 Task: Enable "End current position as of now".
Action: Mouse moved to (760, 101)
Screenshot: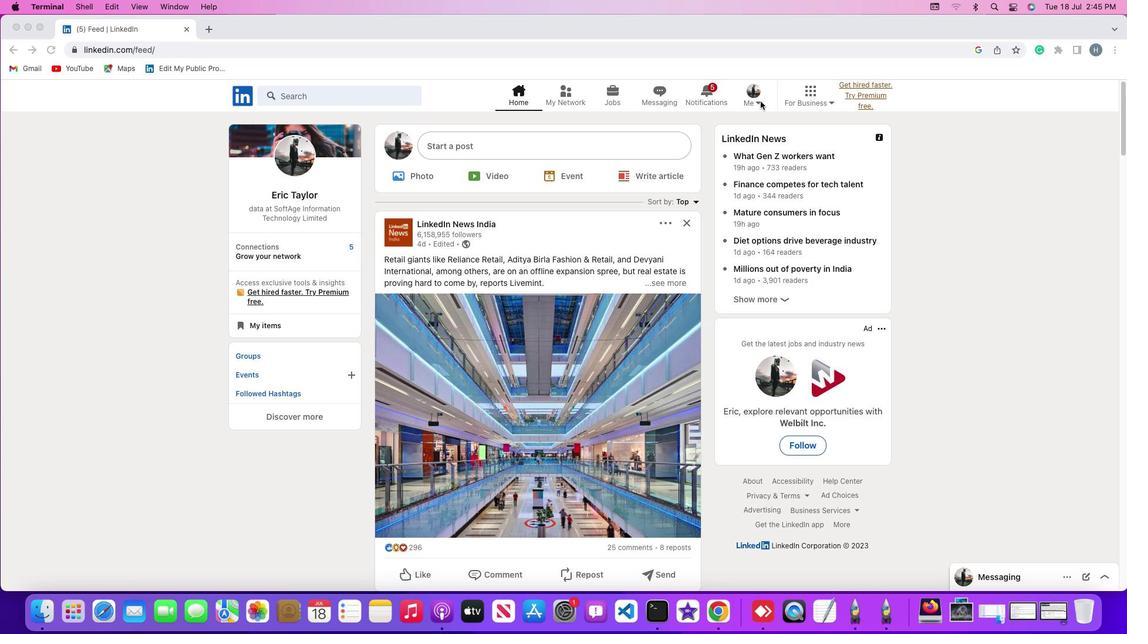 
Action: Mouse pressed left at (760, 101)
Screenshot: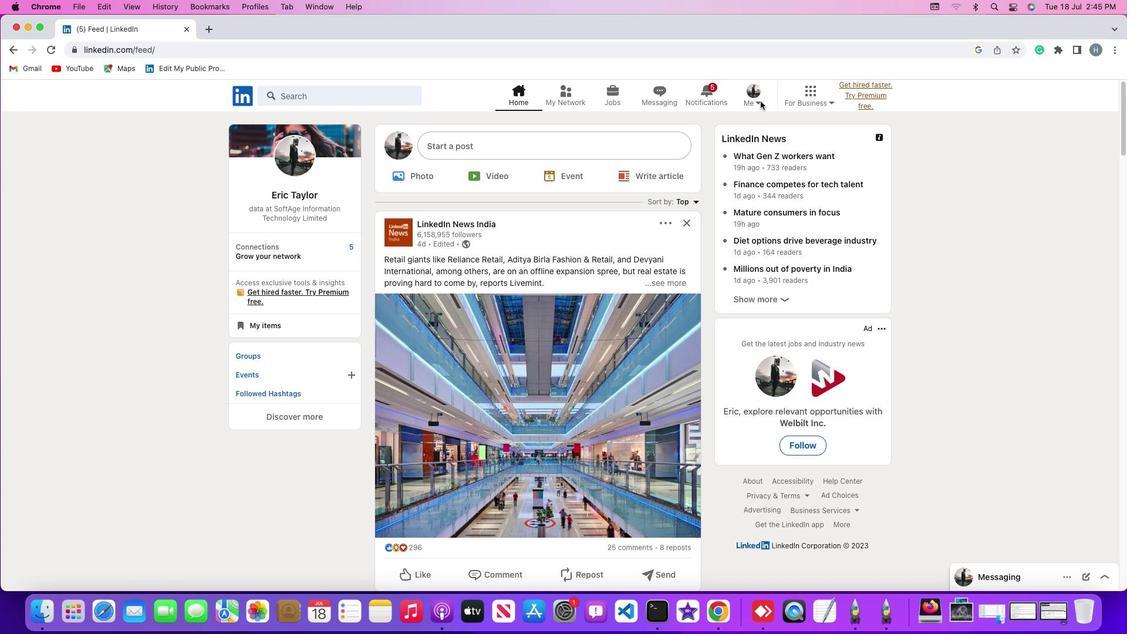 
Action: Mouse moved to (758, 103)
Screenshot: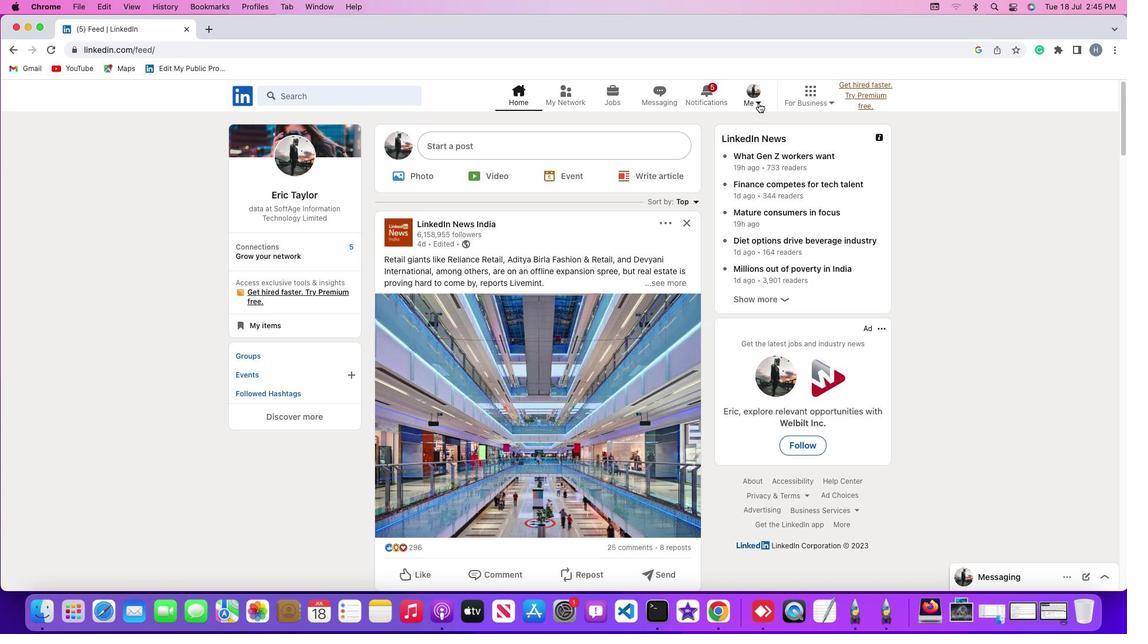 
Action: Mouse pressed left at (758, 103)
Screenshot: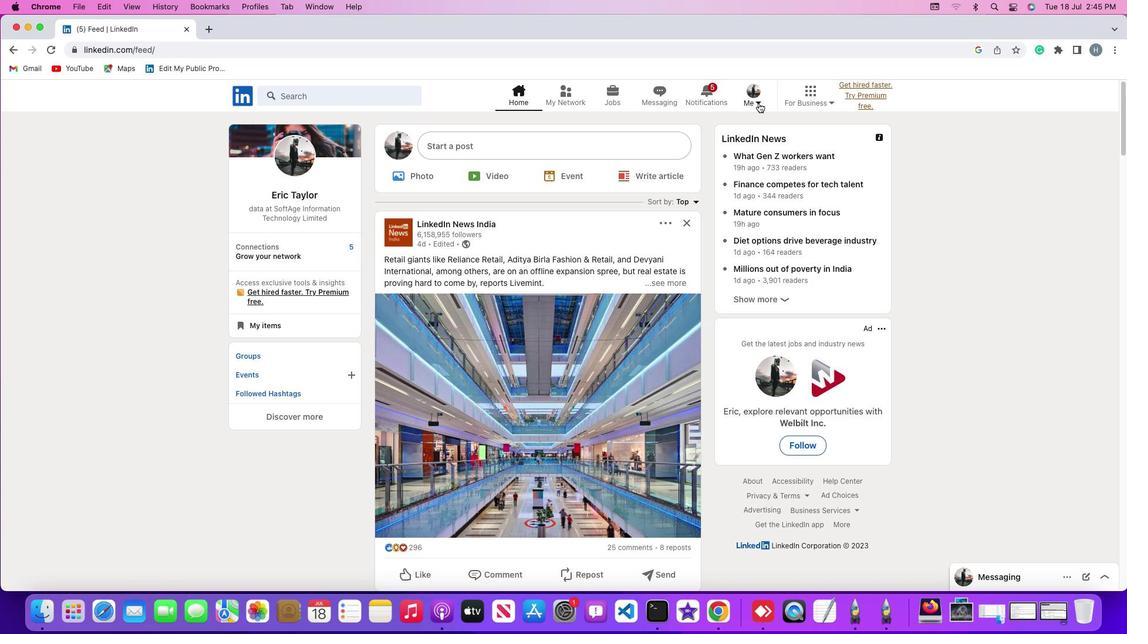
Action: Mouse moved to (703, 162)
Screenshot: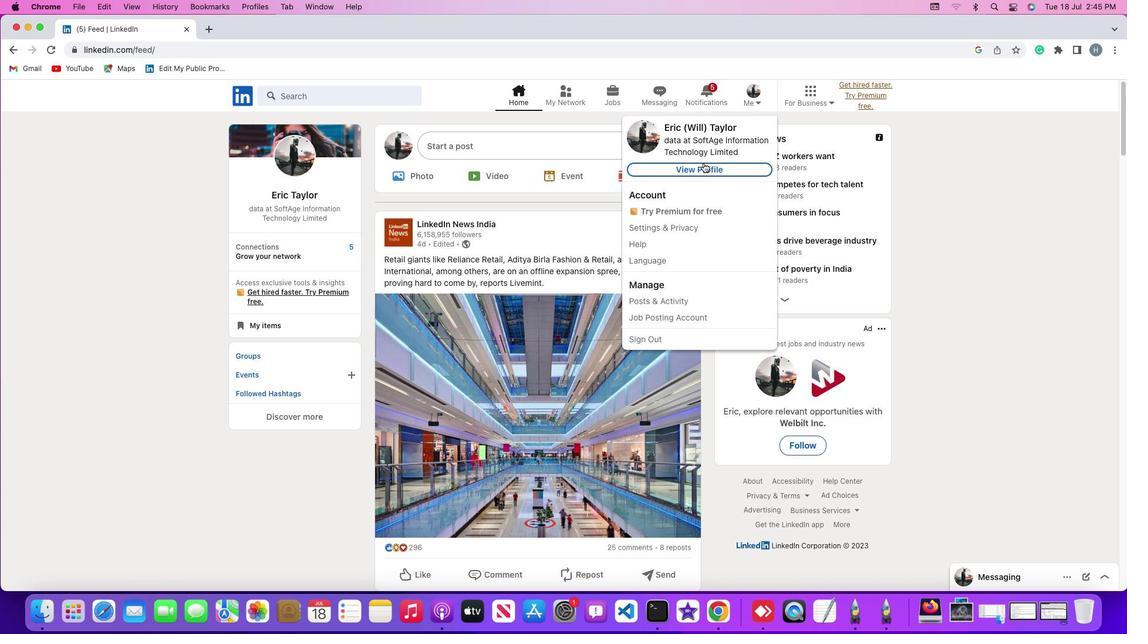 
Action: Mouse pressed left at (703, 162)
Screenshot: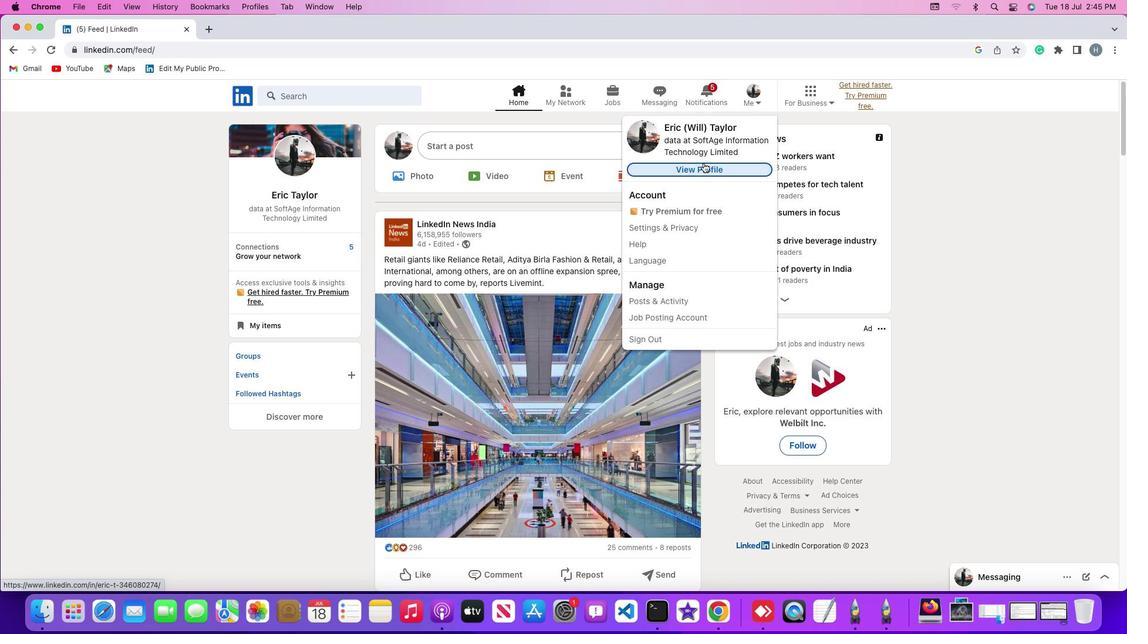 
Action: Mouse moved to (361, 349)
Screenshot: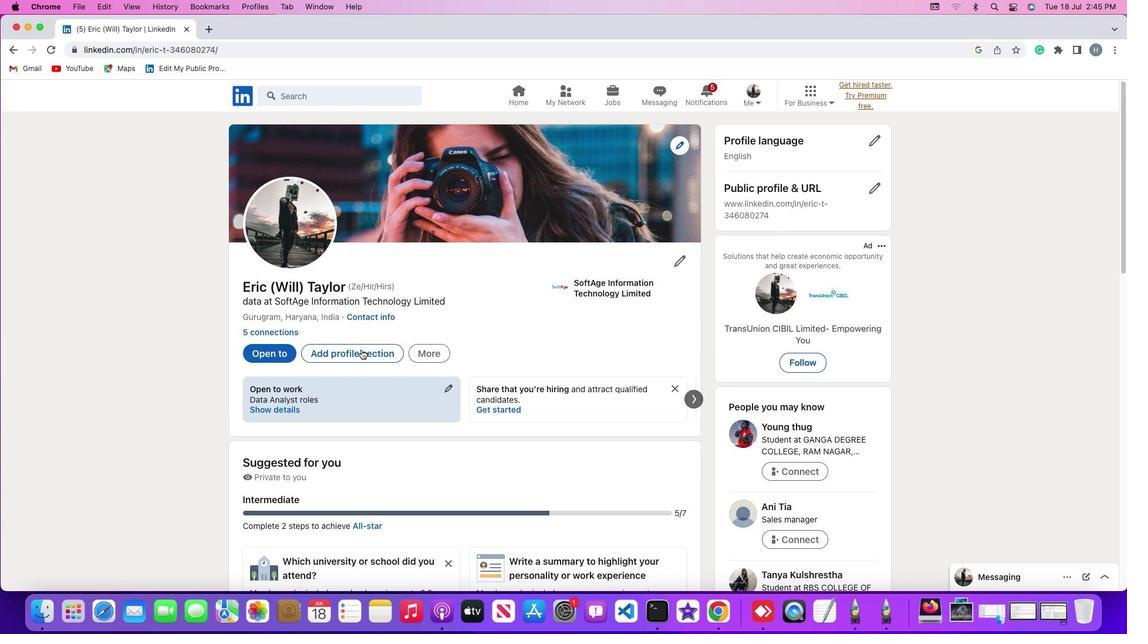 
Action: Mouse pressed left at (361, 349)
Screenshot: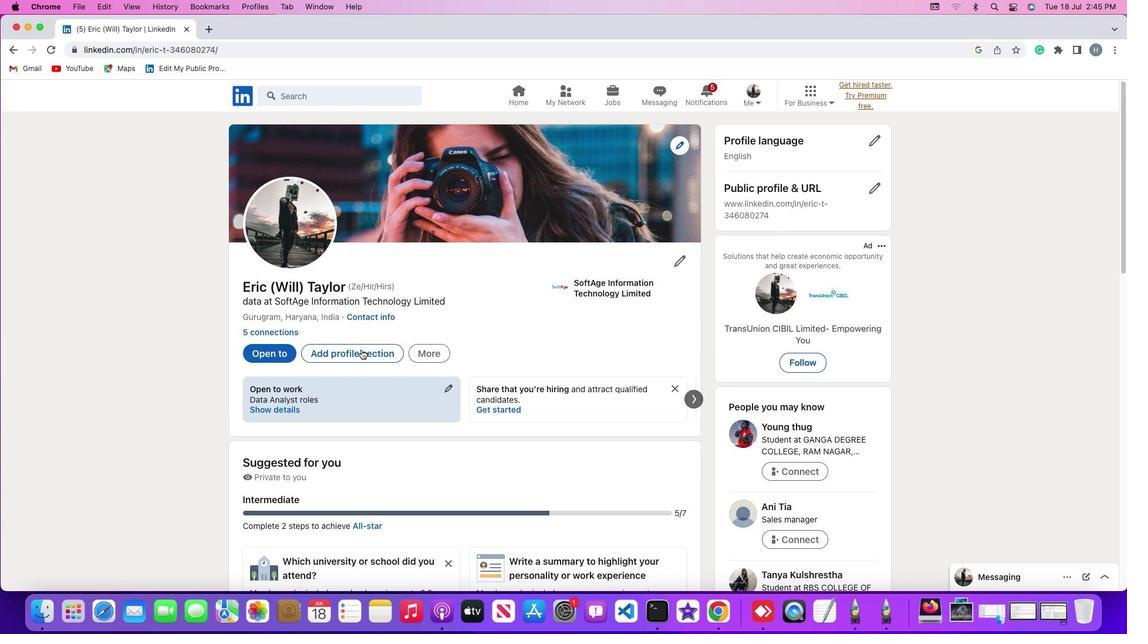 
Action: Mouse moved to (444, 258)
Screenshot: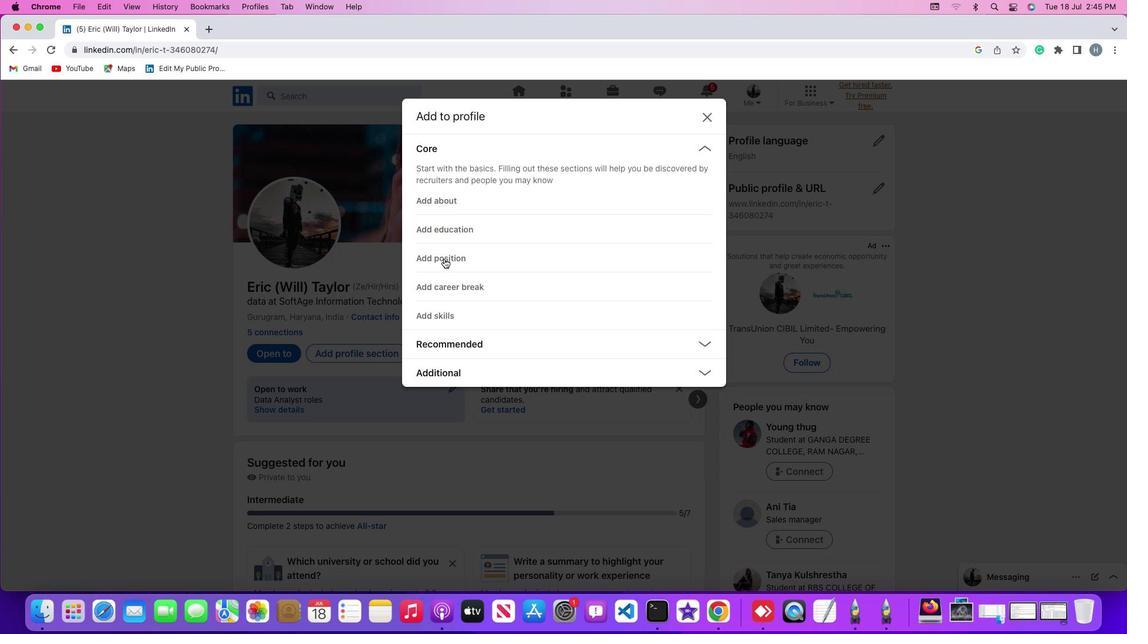 
Action: Mouse pressed left at (444, 258)
Screenshot: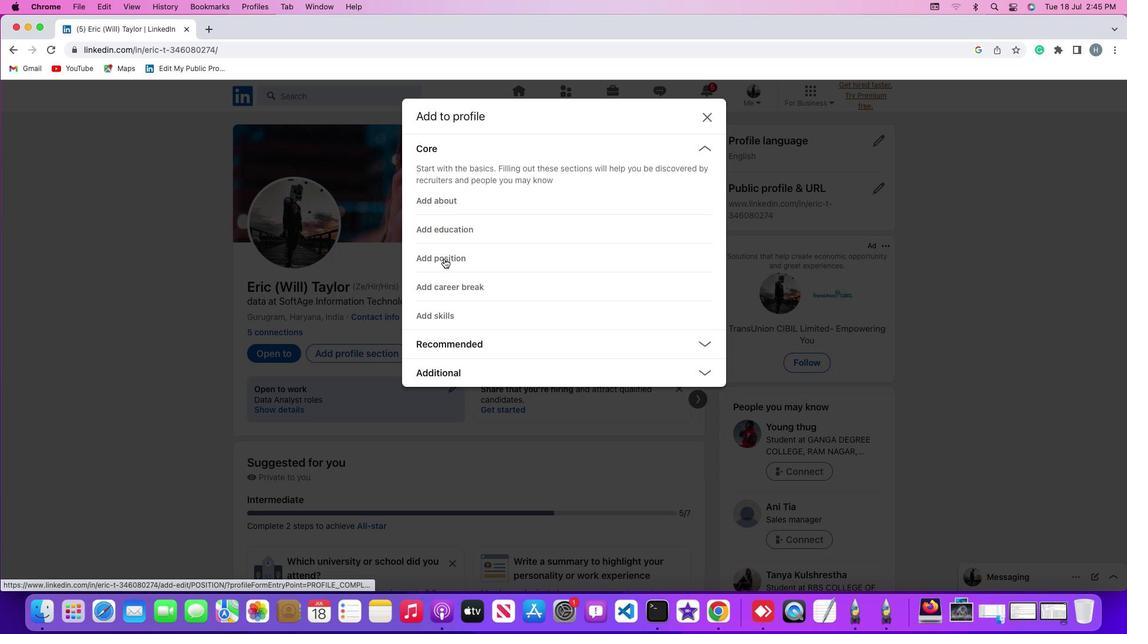 
Action: Mouse moved to (453, 377)
Screenshot: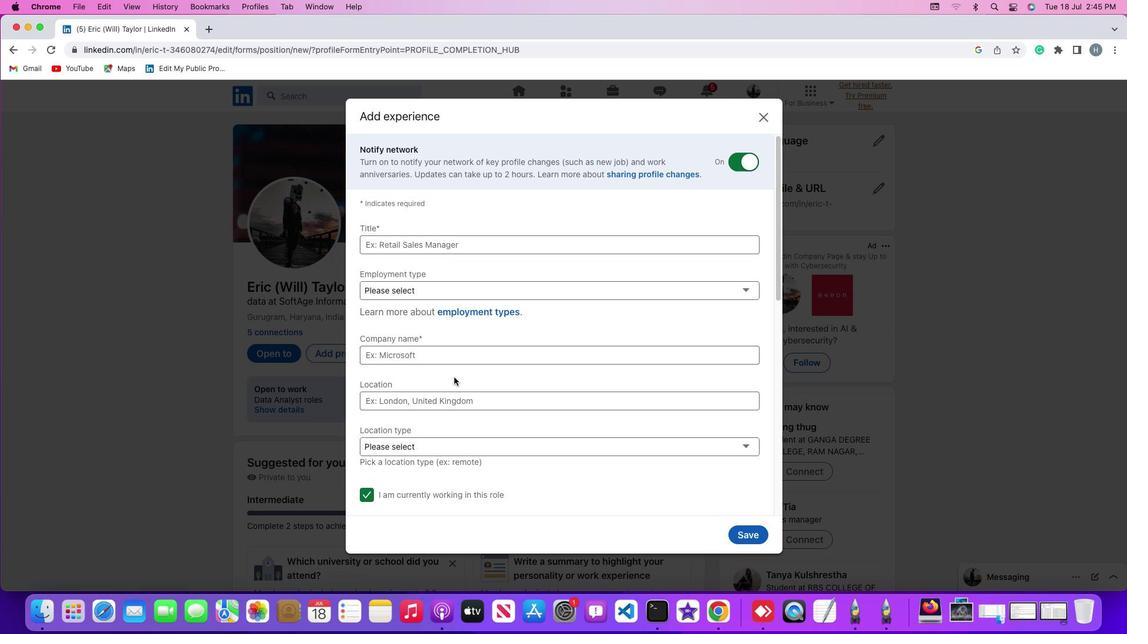 
Action: Mouse scrolled (453, 377) with delta (0, 0)
Screenshot: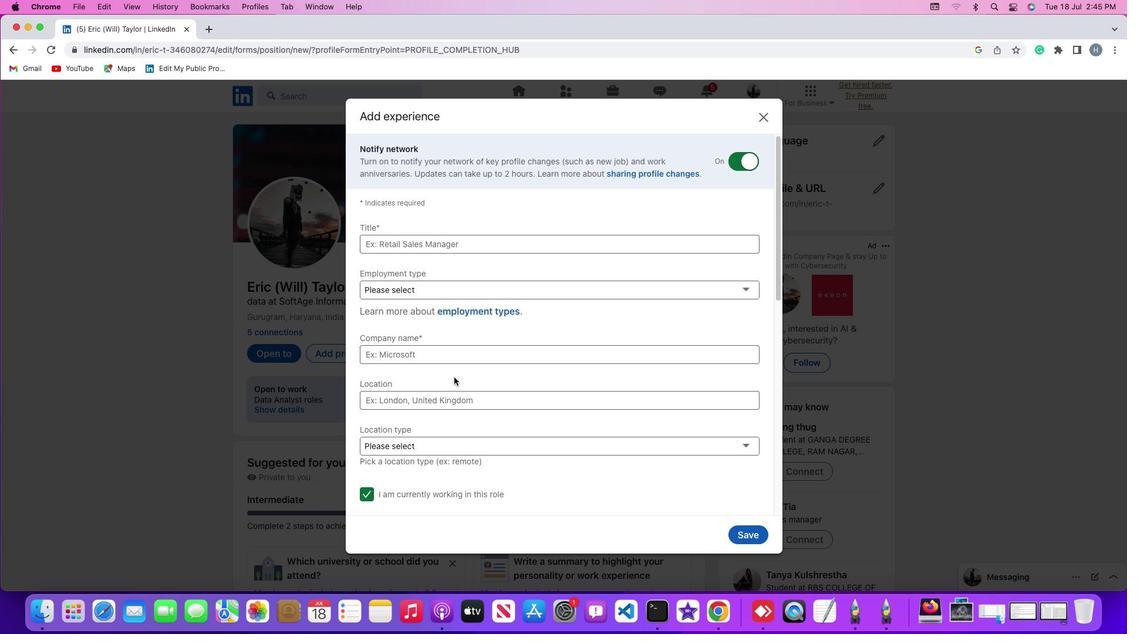 
Action: Mouse scrolled (453, 377) with delta (0, 0)
Screenshot: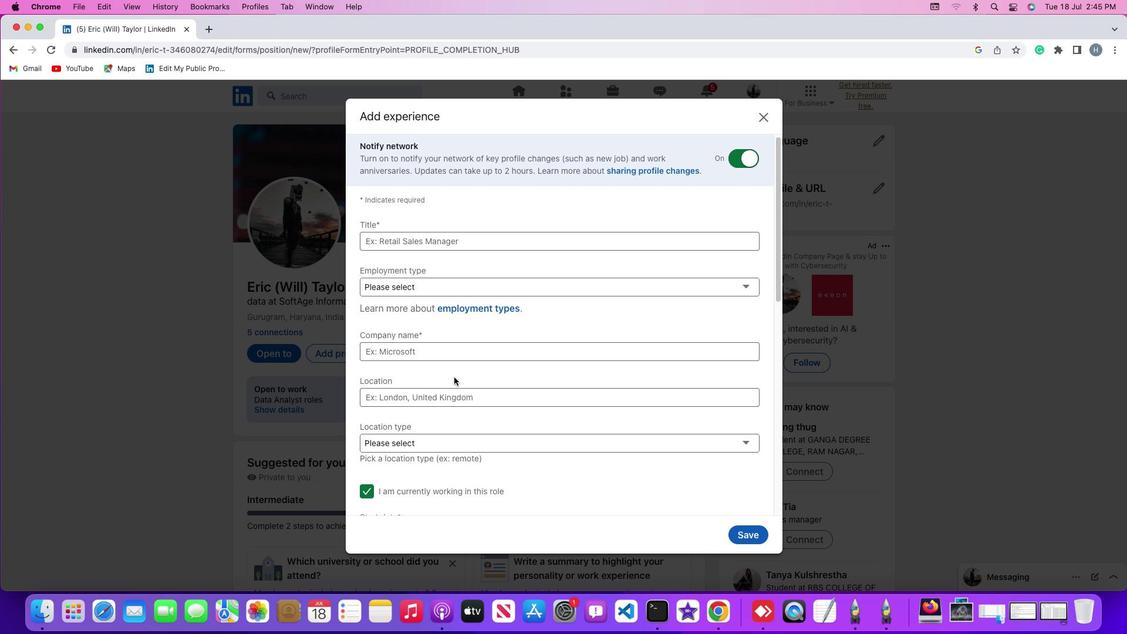 
Action: Mouse scrolled (453, 377) with delta (0, -1)
Screenshot: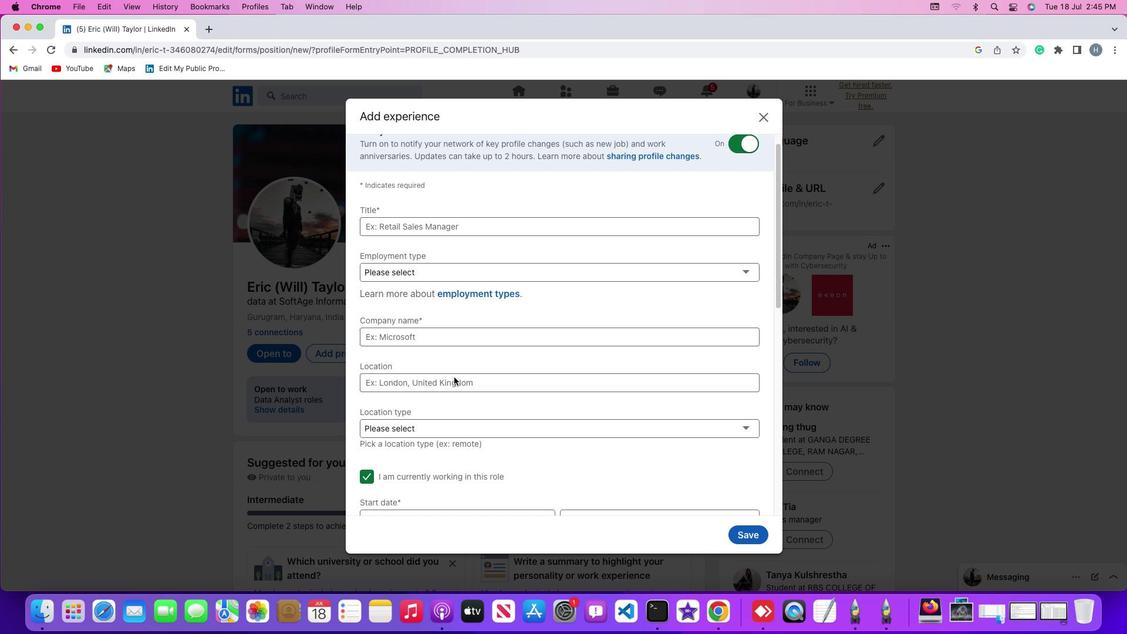 
Action: Mouse scrolled (453, 377) with delta (0, 0)
Screenshot: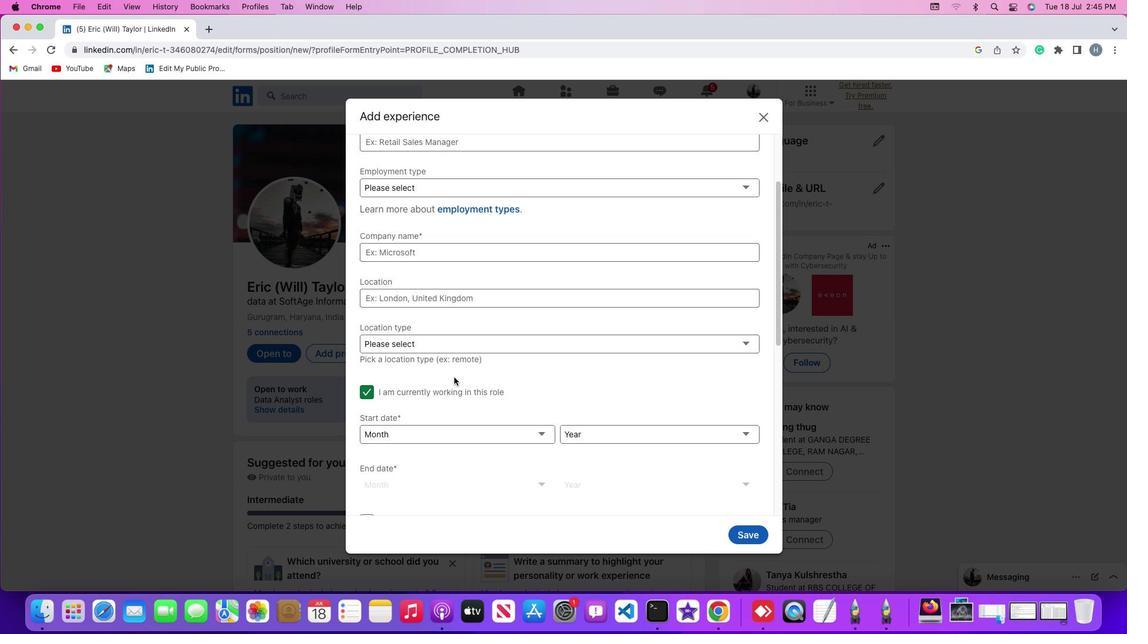 
Action: Mouse scrolled (453, 377) with delta (0, 0)
Screenshot: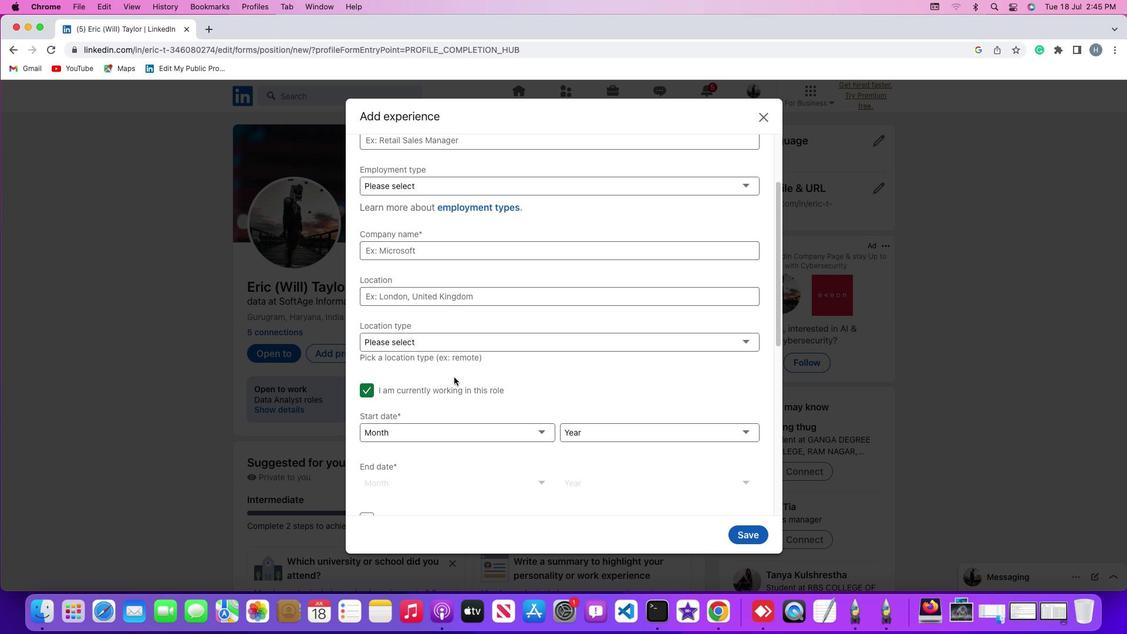 
Action: Mouse scrolled (453, 377) with delta (0, -1)
Screenshot: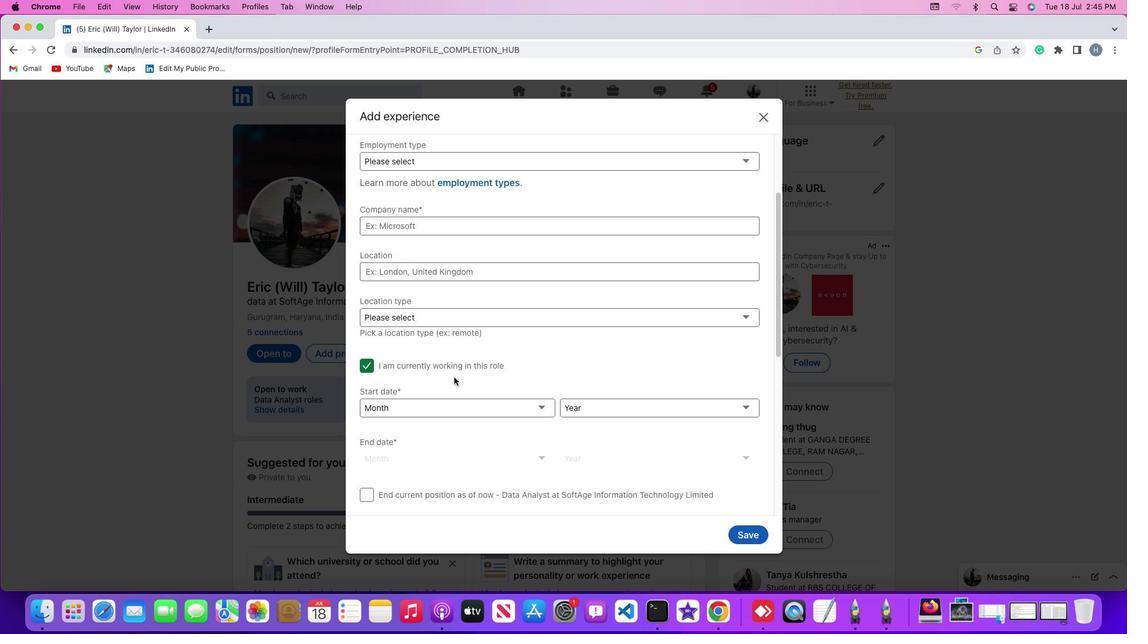 
Action: Mouse scrolled (453, 377) with delta (0, -2)
Screenshot: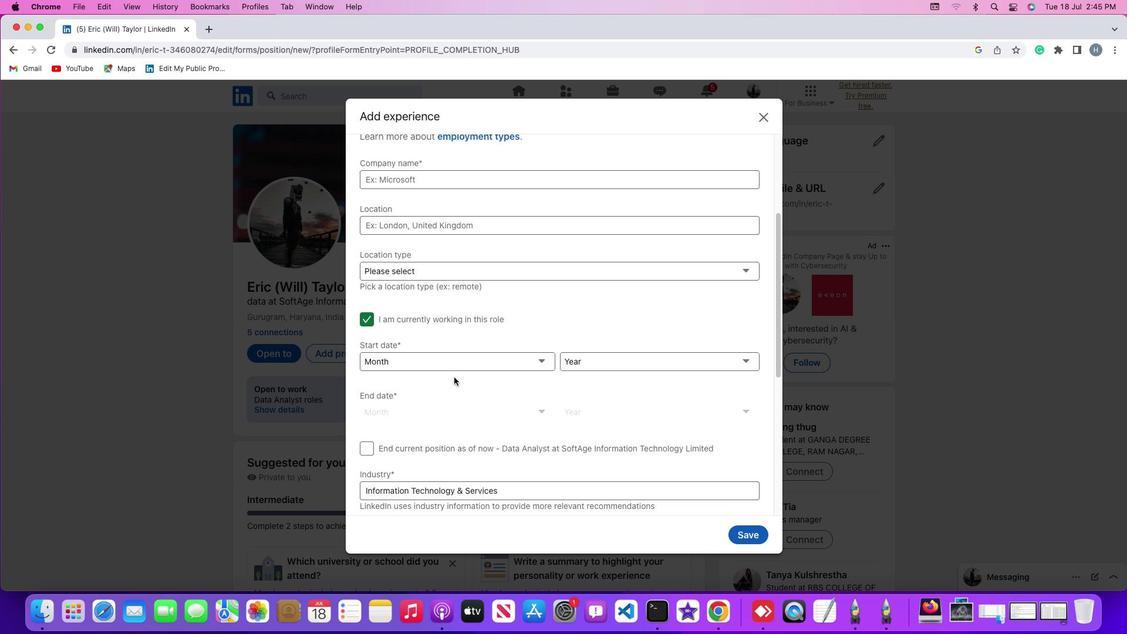 
Action: Mouse moved to (367, 310)
Screenshot: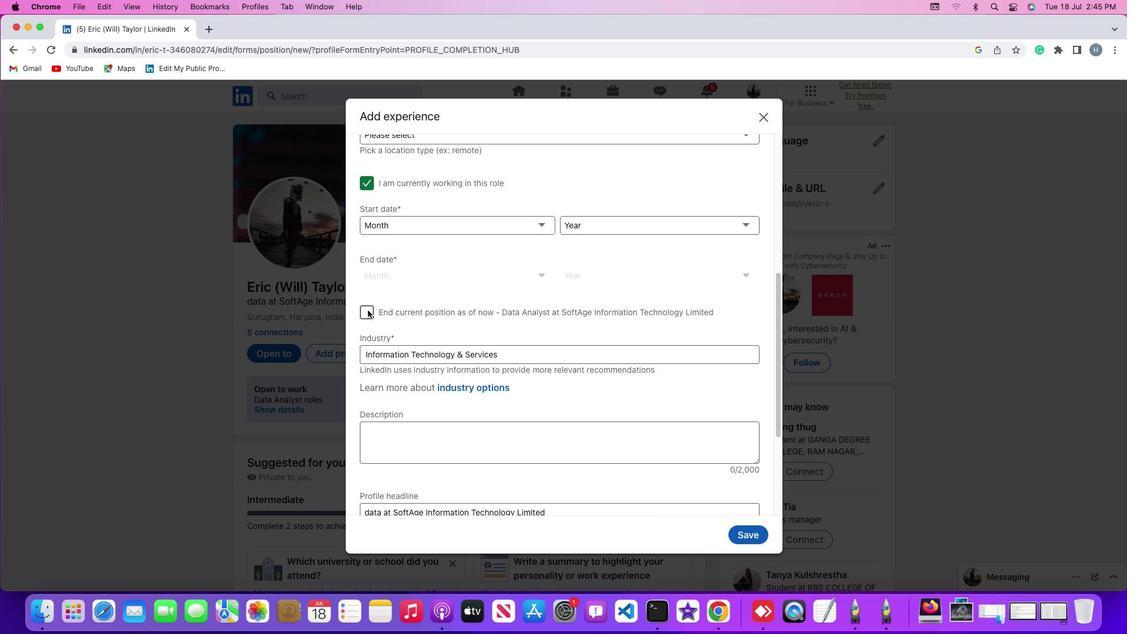 
Action: Mouse pressed left at (367, 310)
Screenshot: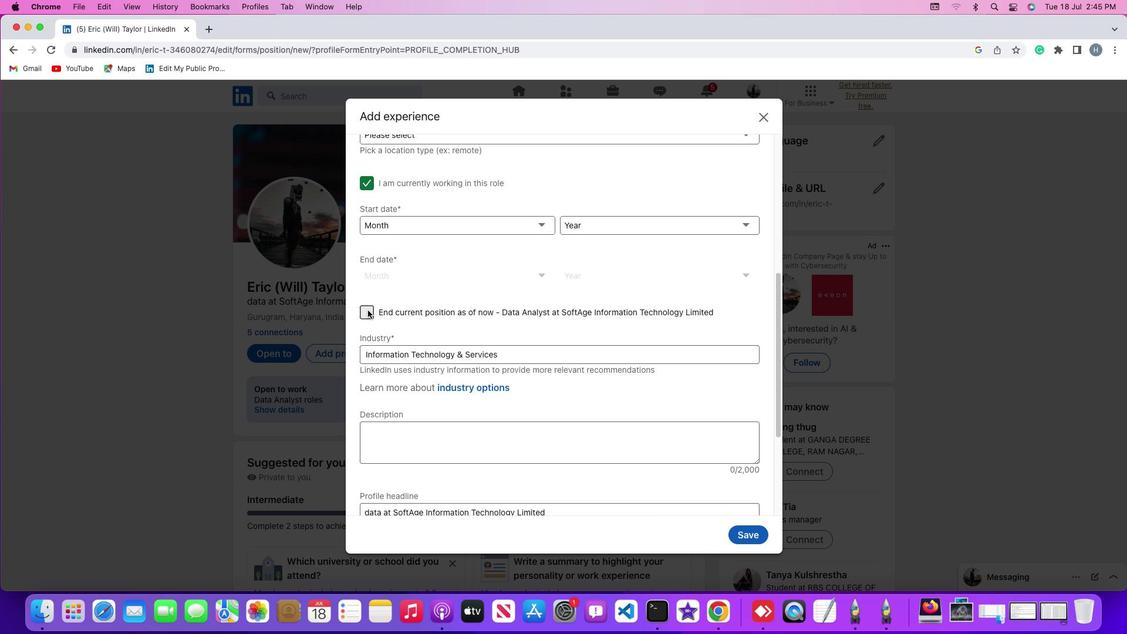 
Action: Mouse moved to (368, 310)
Screenshot: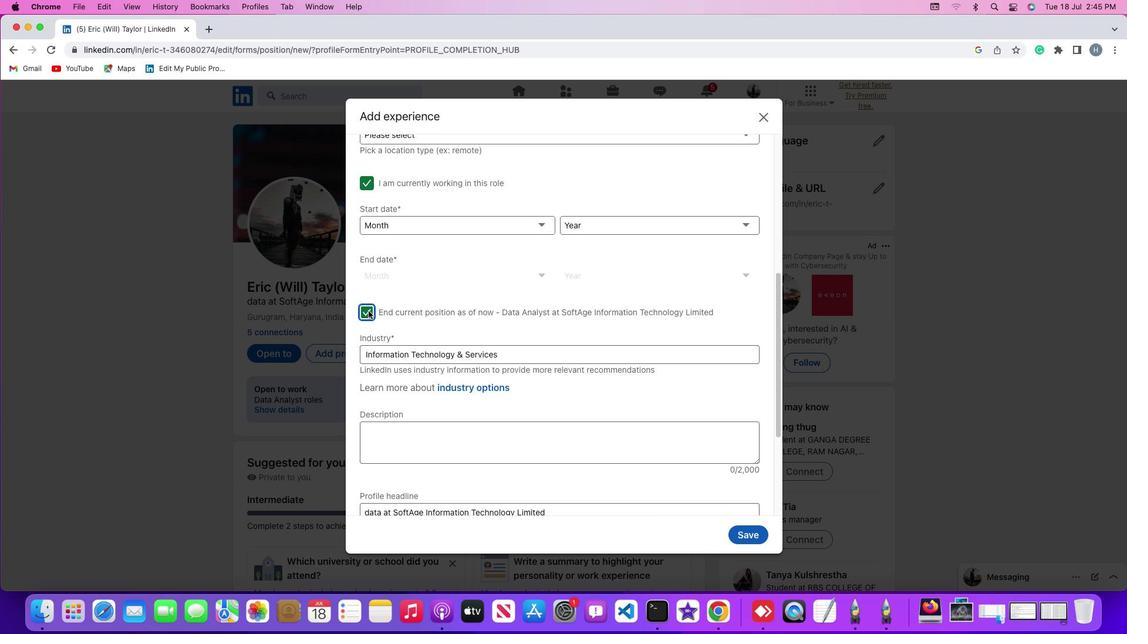 
